 Task: Click New Customer and then click Help while find customer
Action: Mouse moved to (168, 19)
Screenshot: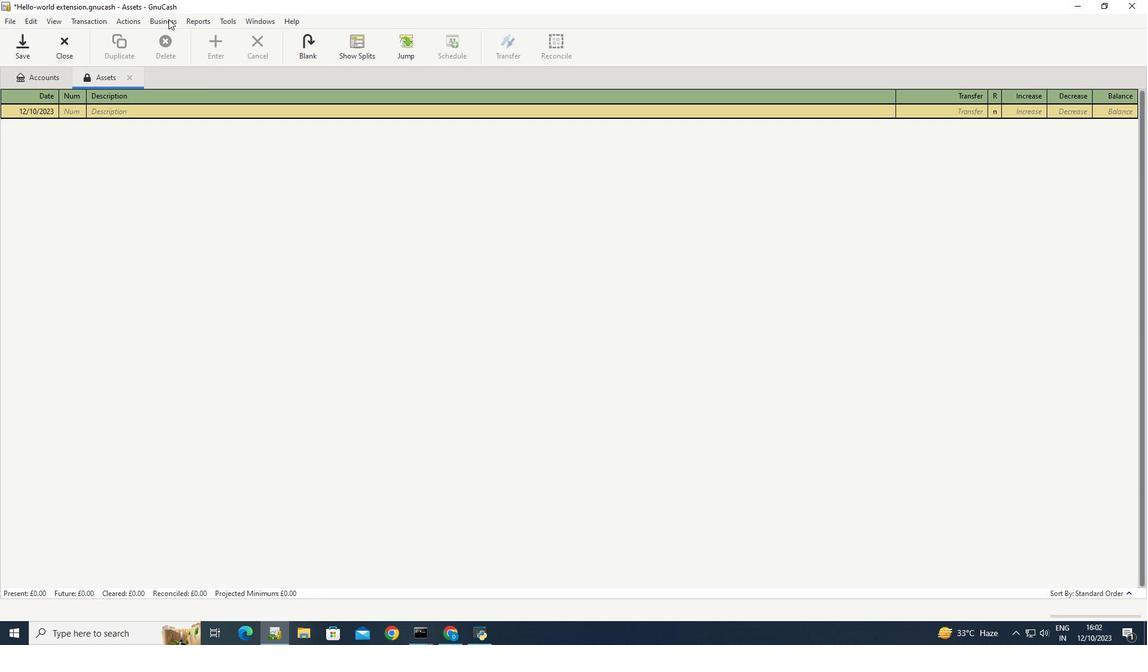 
Action: Mouse pressed left at (168, 19)
Screenshot: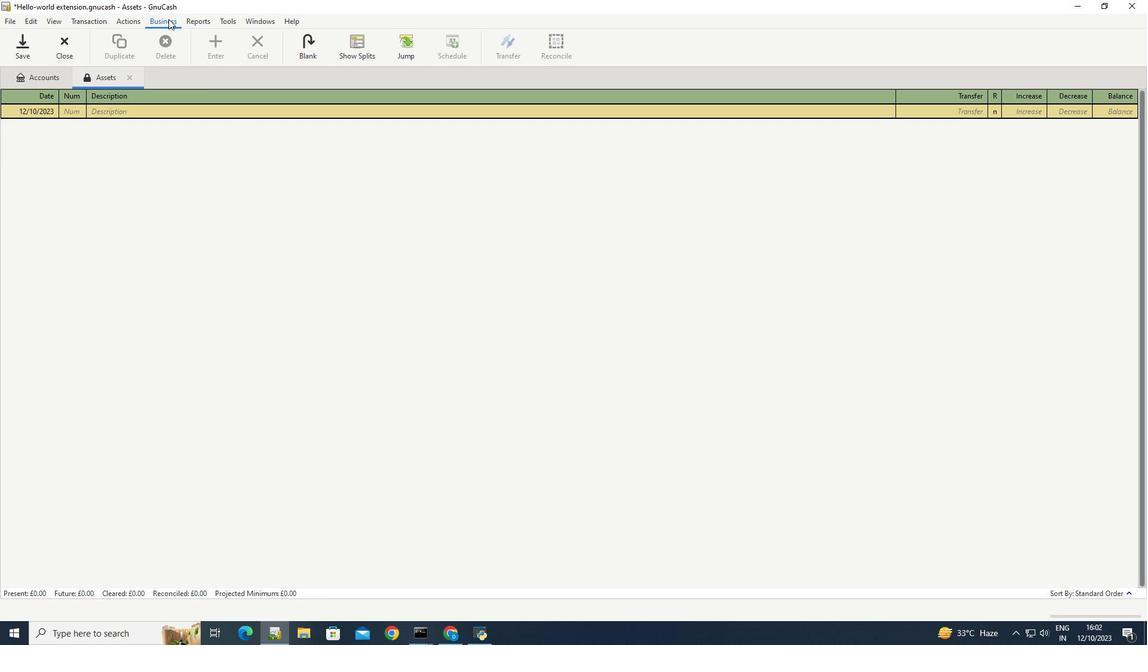 
Action: Mouse moved to (313, 64)
Screenshot: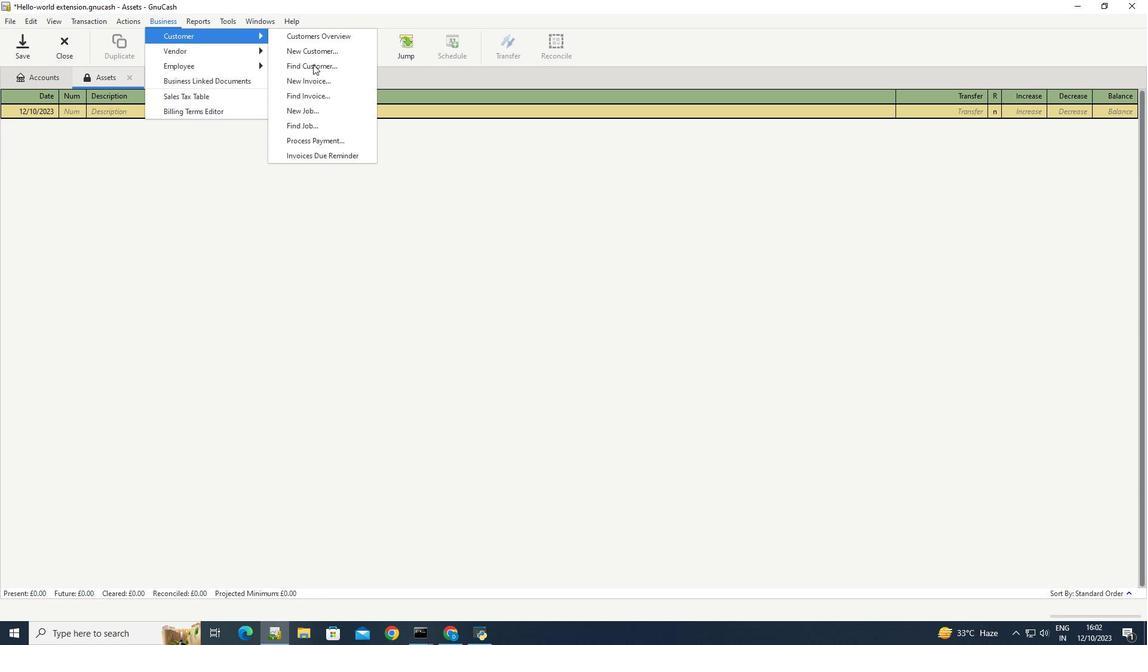 
Action: Mouse pressed left at (313, 64)
Screenshot: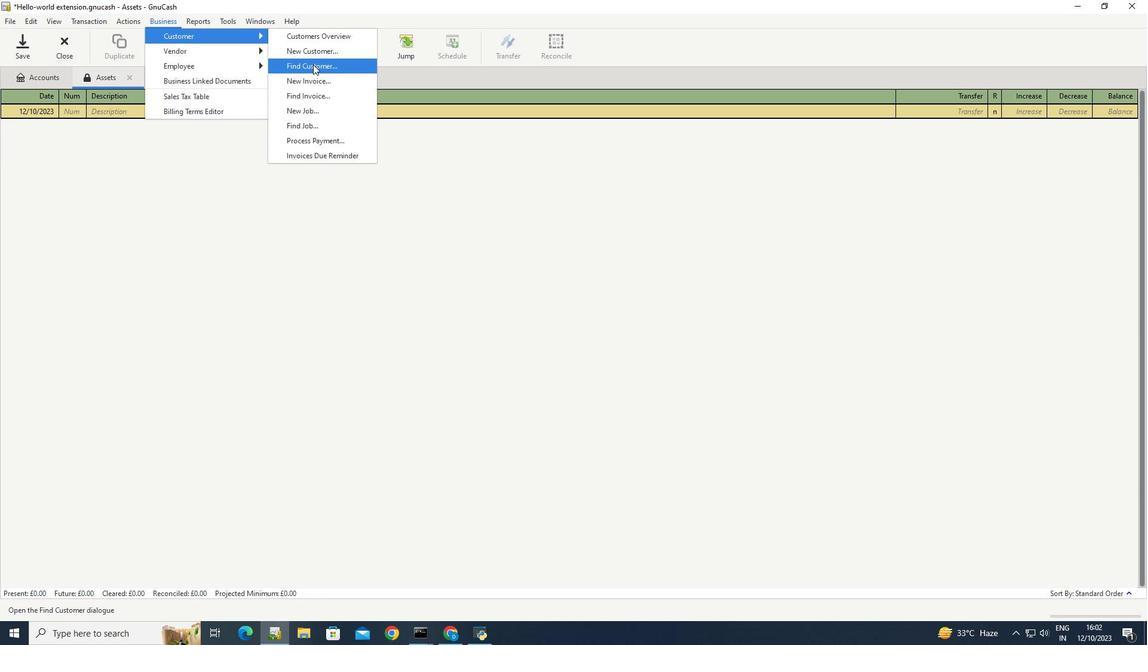 
Action: Mouse moved to (591, 403)
Screenshot: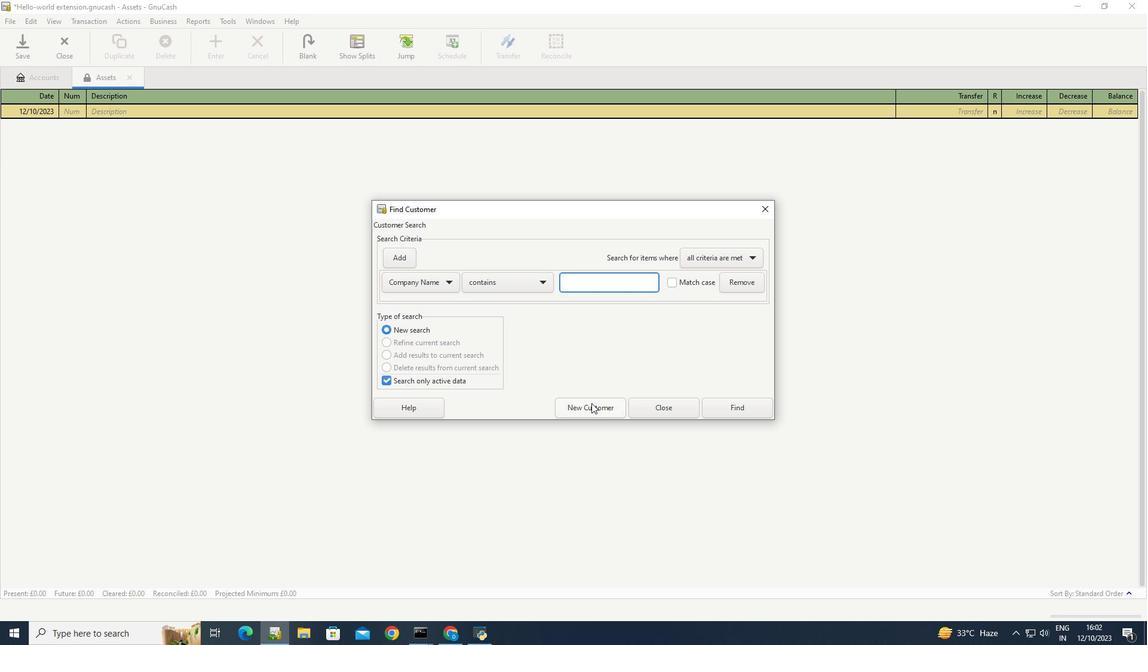 
Action: Mouse pressed left at (591, 403)
Screenshot: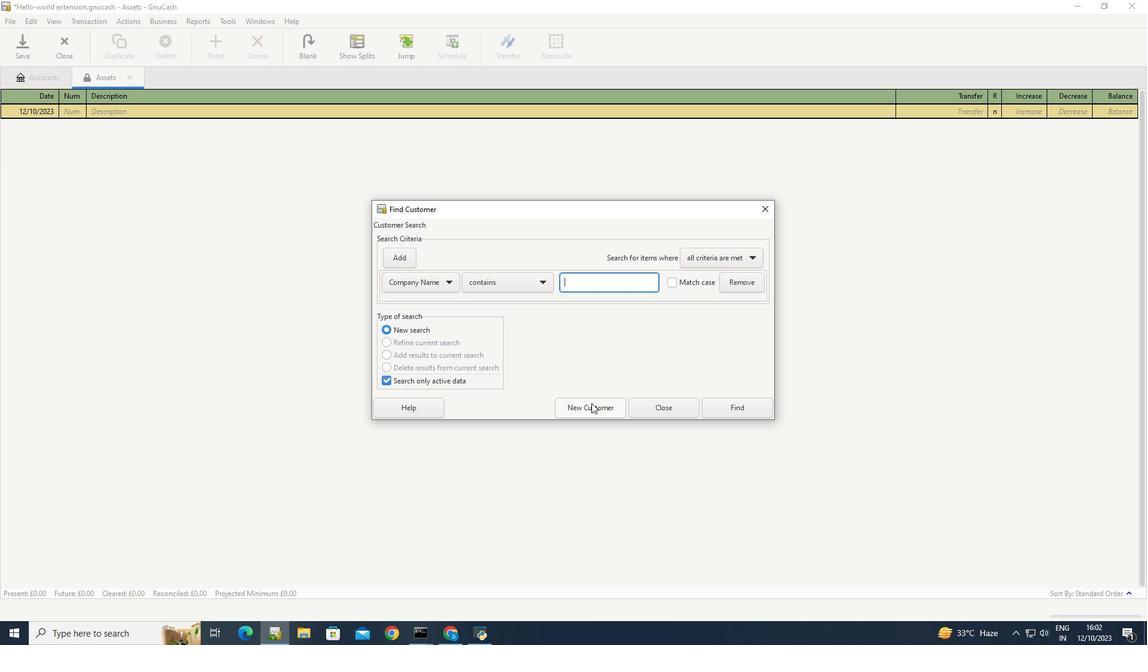 
Action: Mouse moved to (501, 506)
Screenshot: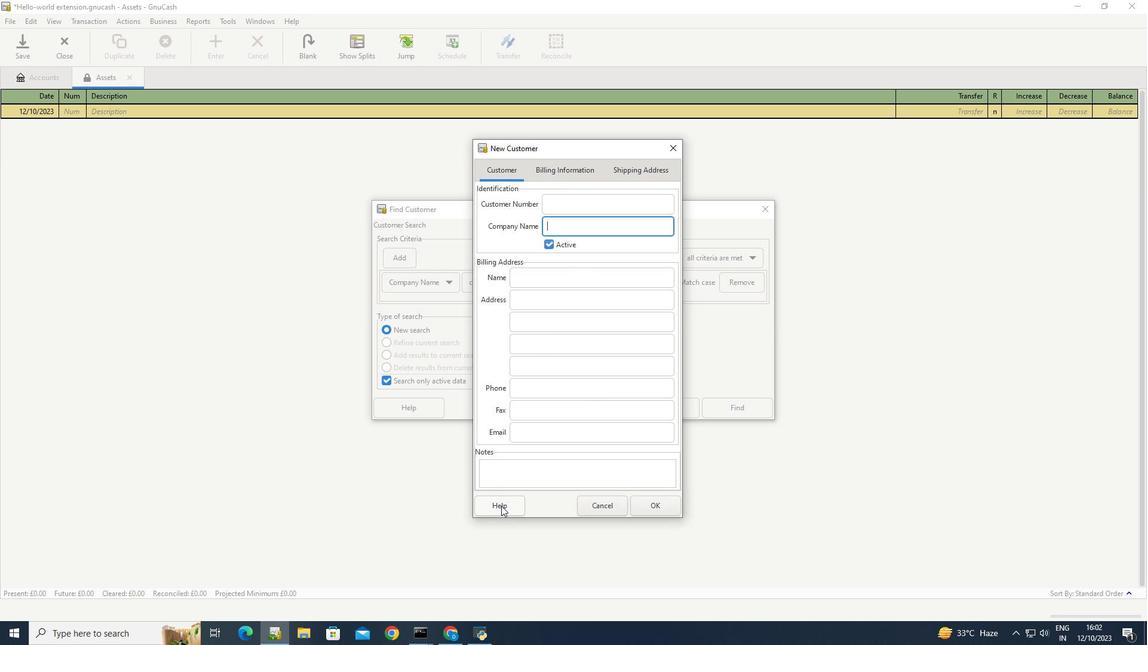 
Action: Mouse pressed left at (501, 506)
Screenshot: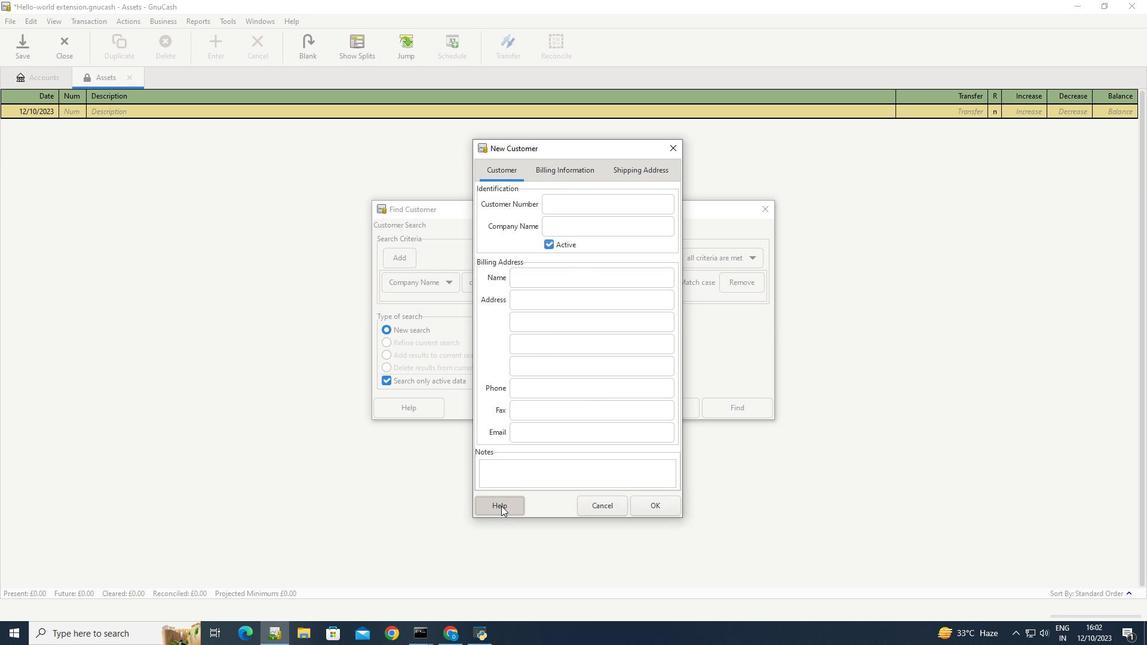 
Action: Mouse moved to (380, 401)
Screenshot: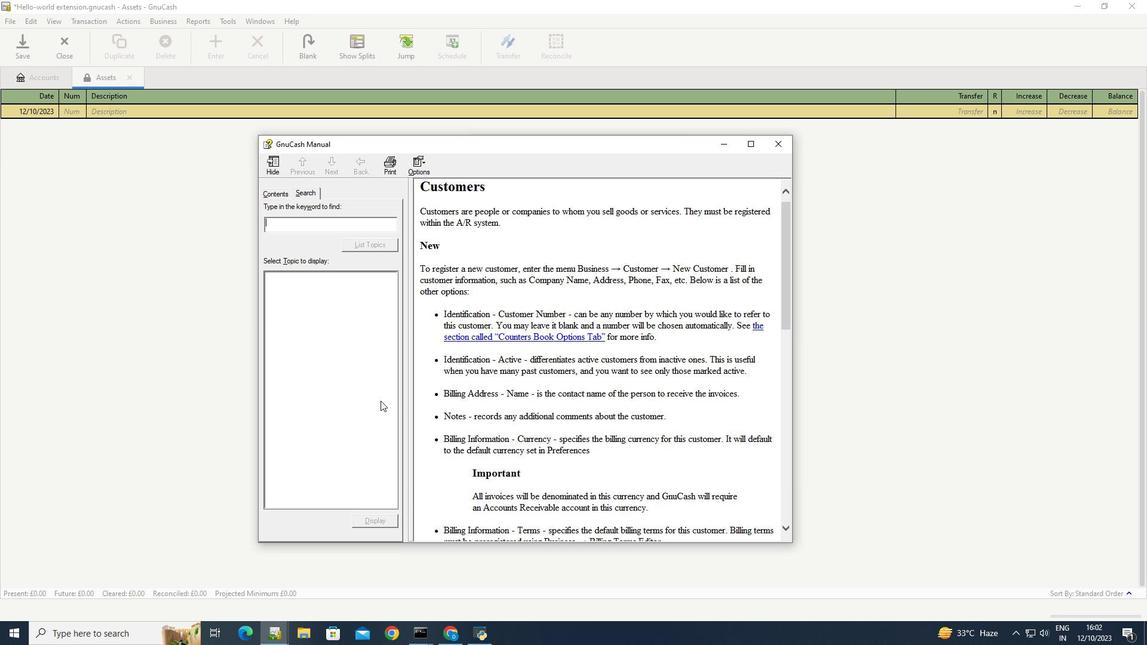 
Action: Mouse pressed left at (380, 401)
Screenshot: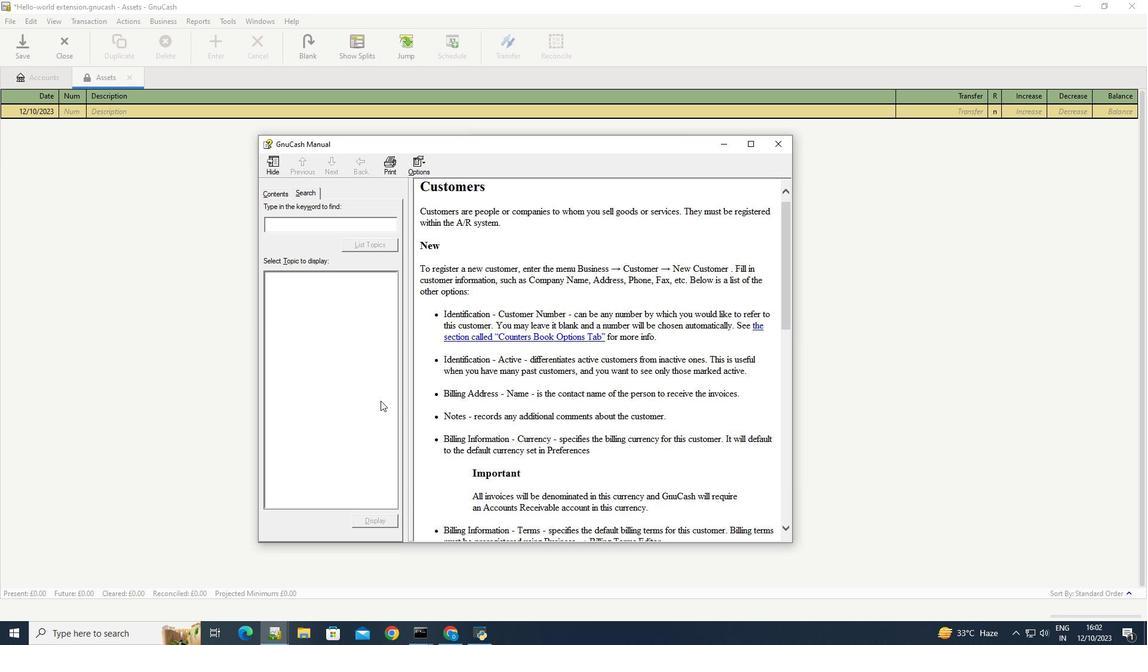 
